 Task: Create a sub task Release to Production / Go Live for the task  Create a new online platform for peer-to-peer lending in the project AgileFrame , assign it to team member softage.4@softage.net and update the status of the sub task to  Completed , set the priority of the sub task to High
Action: Mouse moved to (509, 312)
Screenshot: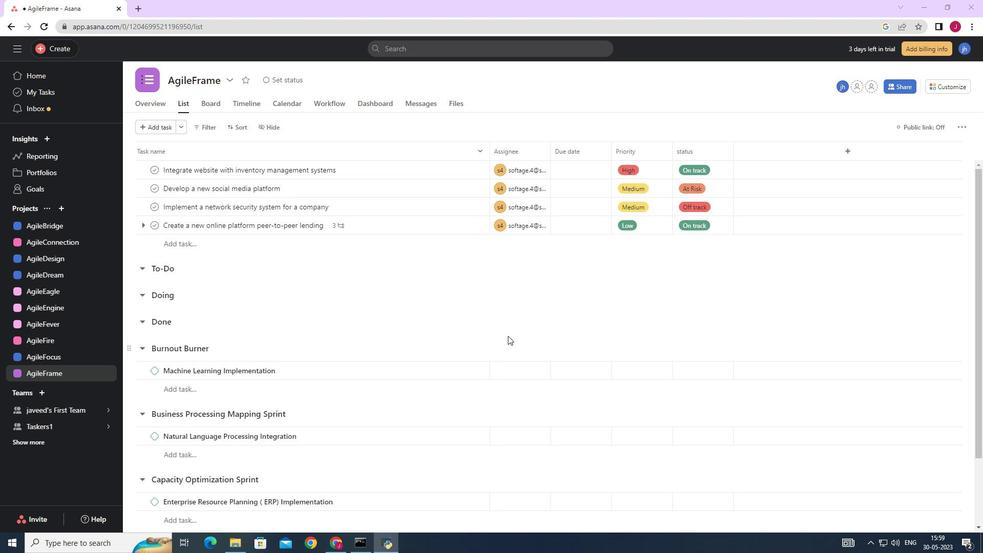 
Action: Mouse scrolled (509, 311) with delta (0, 0)
Screenshot: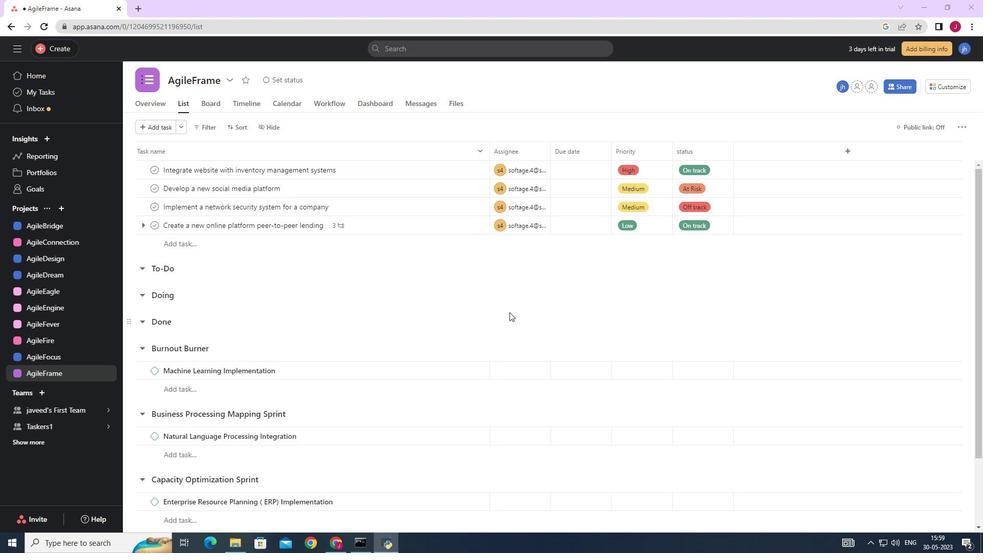 
Action: Mouse scrolled (509, 311) with delta (0, 0)
Screenshot: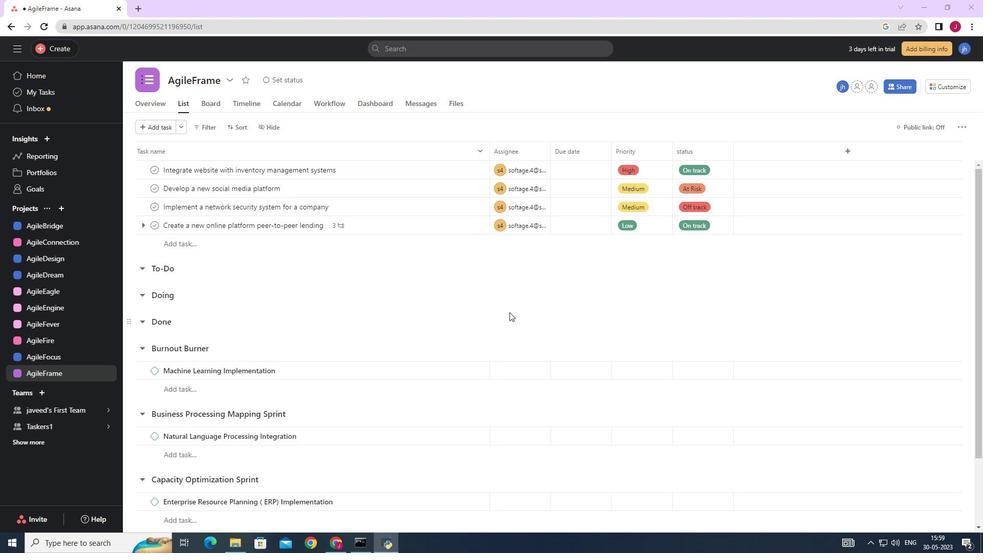 
Action: Mouse scrolled (509, 312) with delta (0, 0)
Screenshot: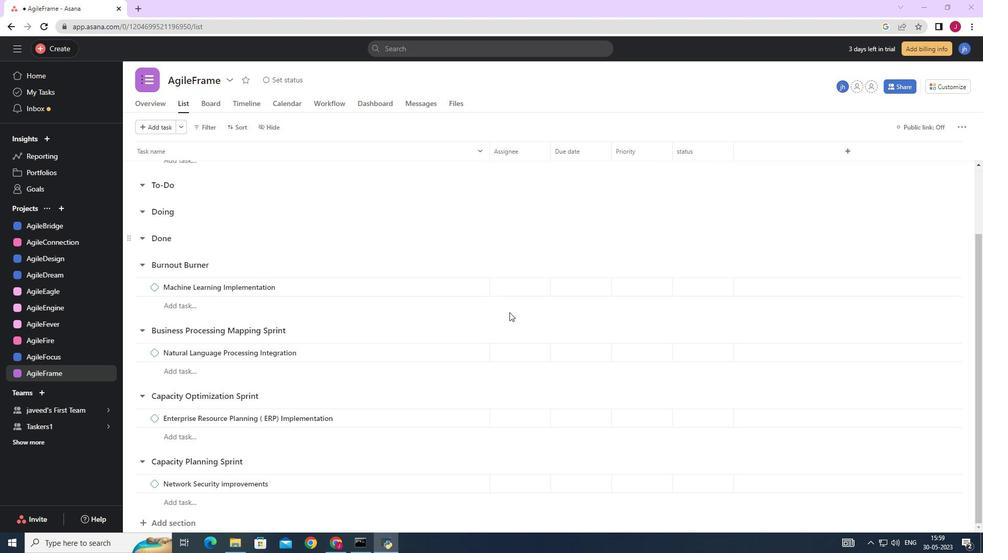 
Action: Mouse scrolled (509, 312) with delta (0, 0)
Screenshot: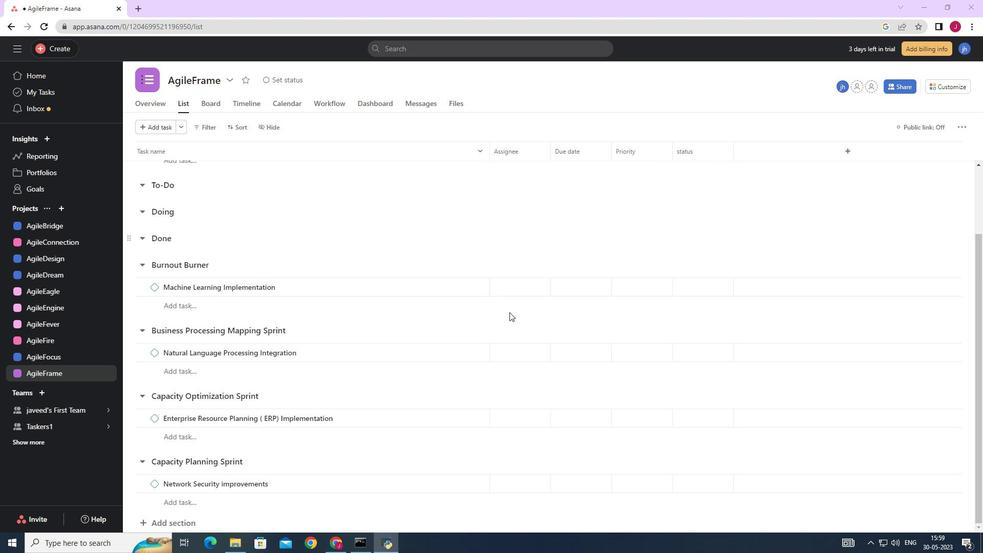 
Action: Mouse moved to (511, 312)
Screenshot: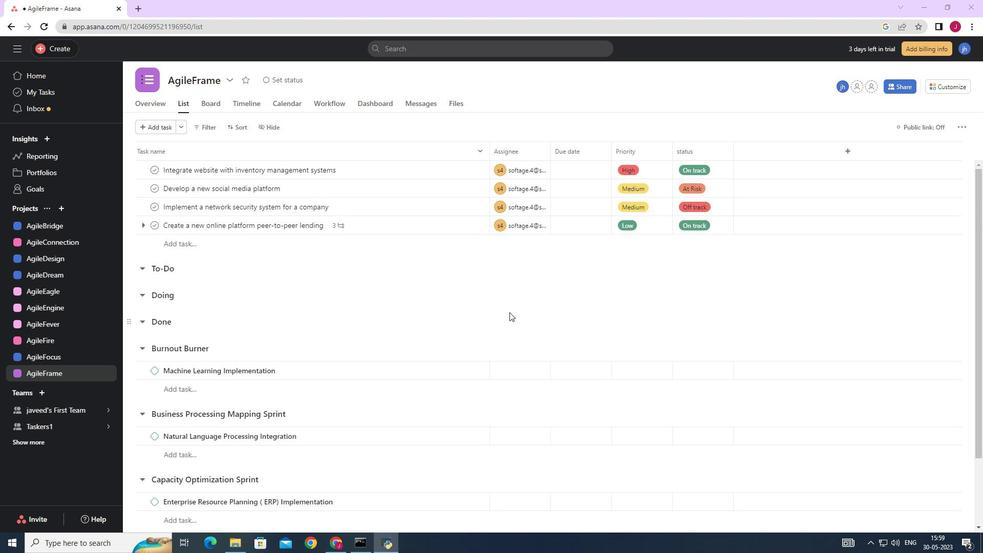 
Action: Mouse scrolled (511, 312) with delta (0, 0)
Screenshot: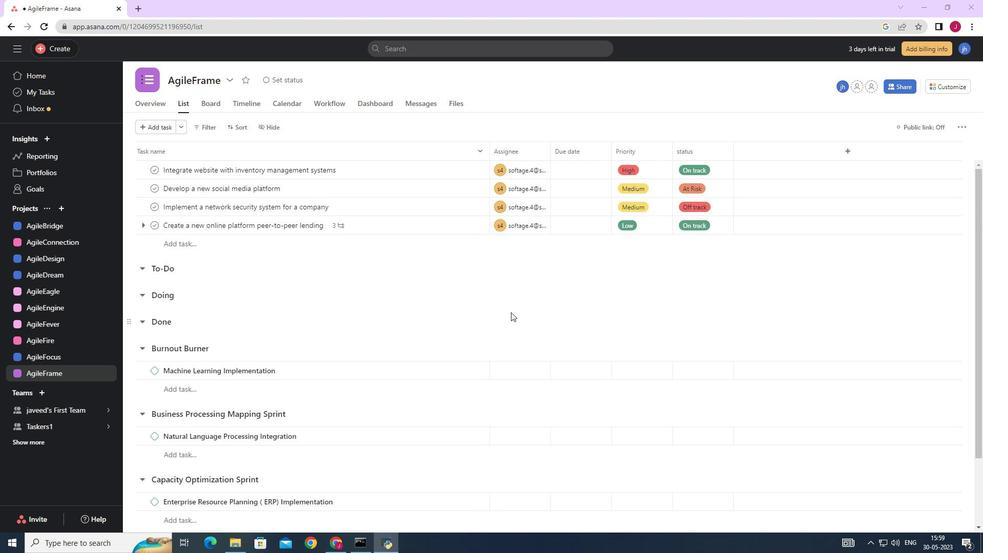 
Action: Mouse moved to (349, 282)
Screenshot: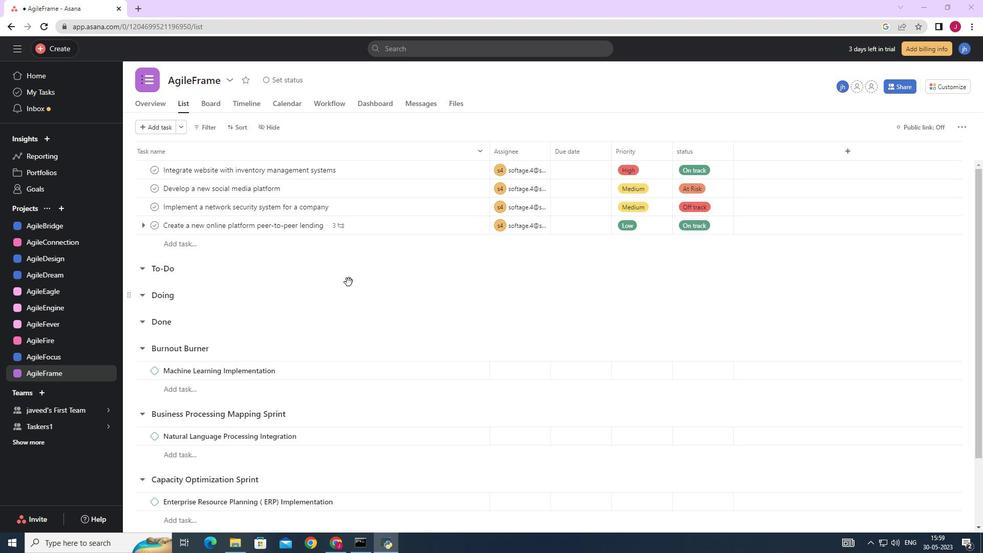 
Action: Mouse scrolled (349, 282) with delta (0, 0)
Screenshot: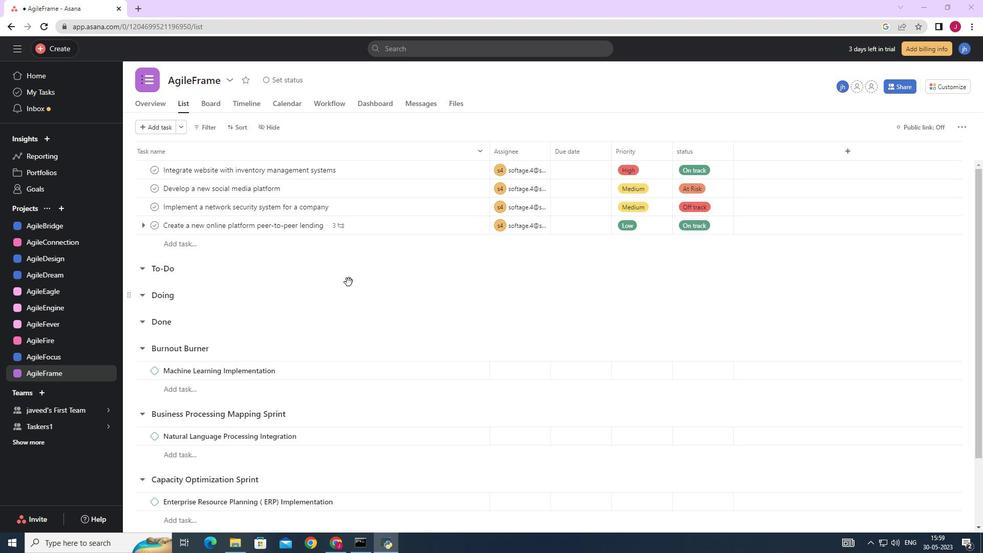 
Action: Mouse scrolled (349, 282) with delta (0, 0)
Screenshot: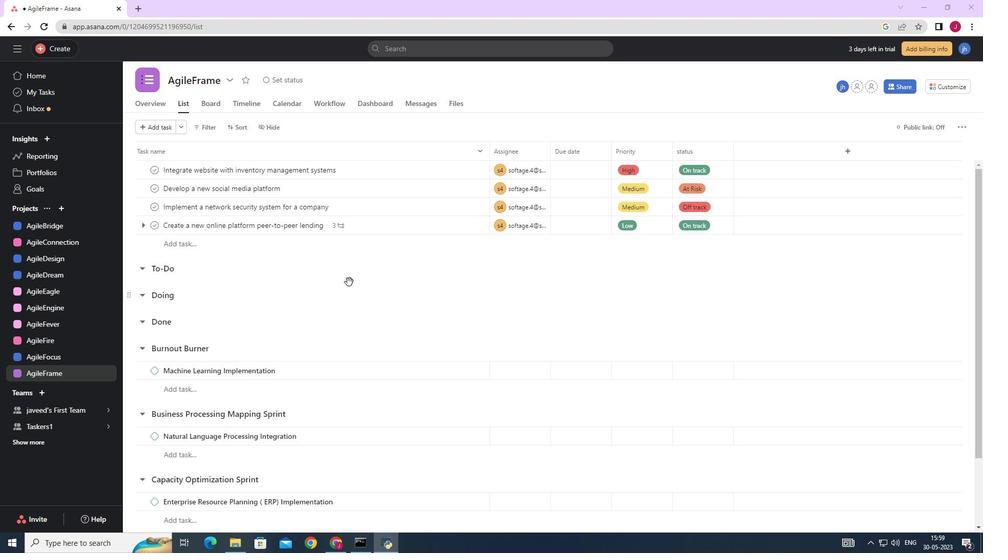 
Action: Mouse moved to (452, 224)
Screenshot: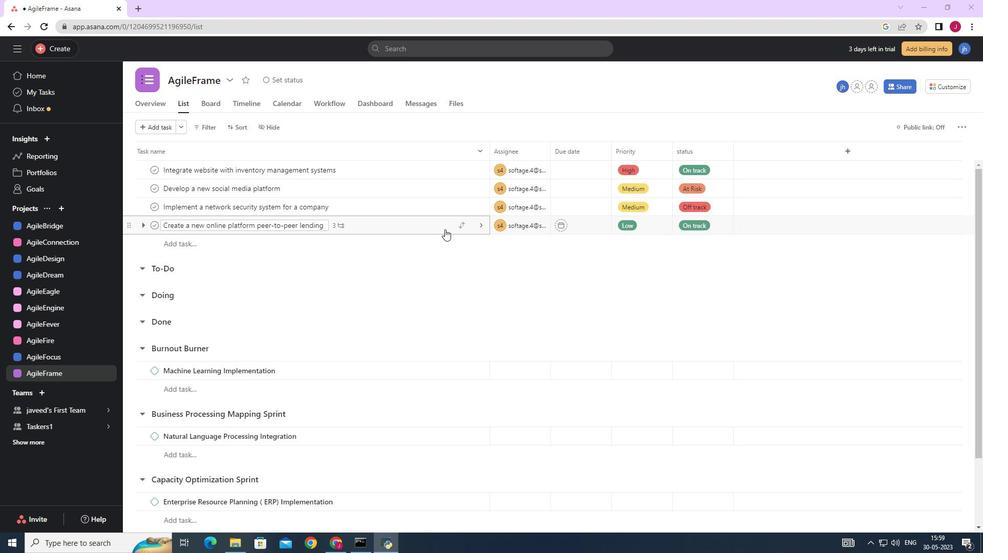 
Action: Mouse pressed left at (452, 224)
Screenshot: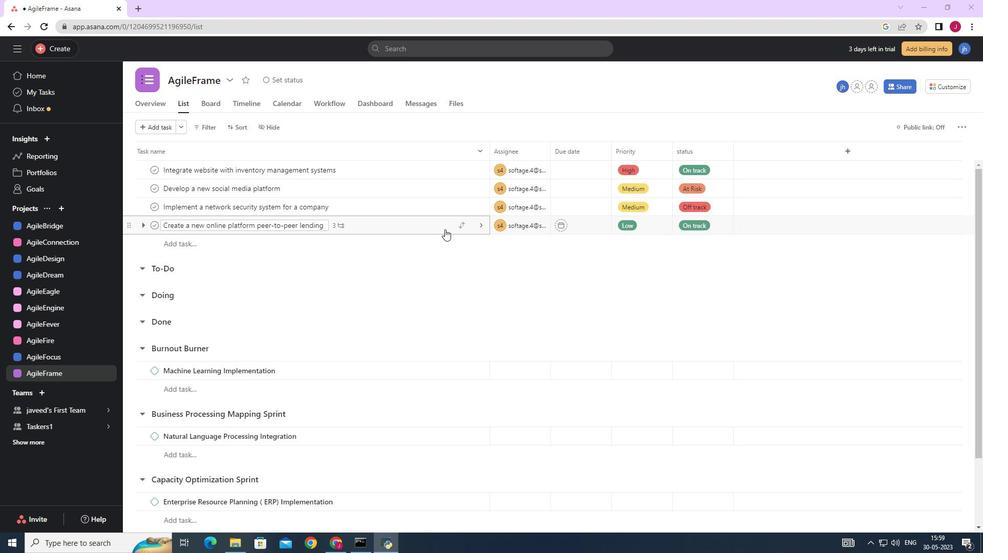 
Action: Mouse moved to (749, 309)
Screenshot: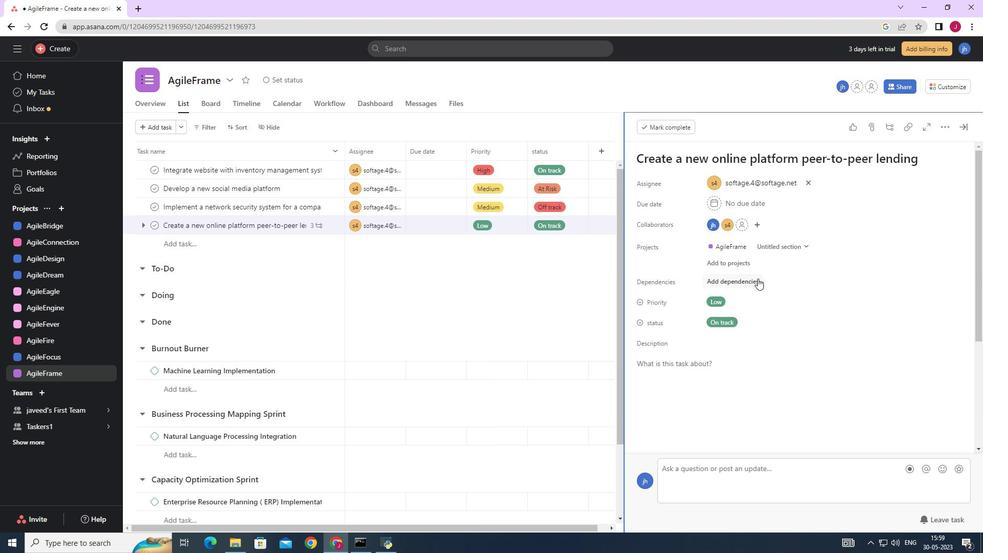 
Action: Mouse scrolled (749, 308) with delta (0, 0)
Screenshot: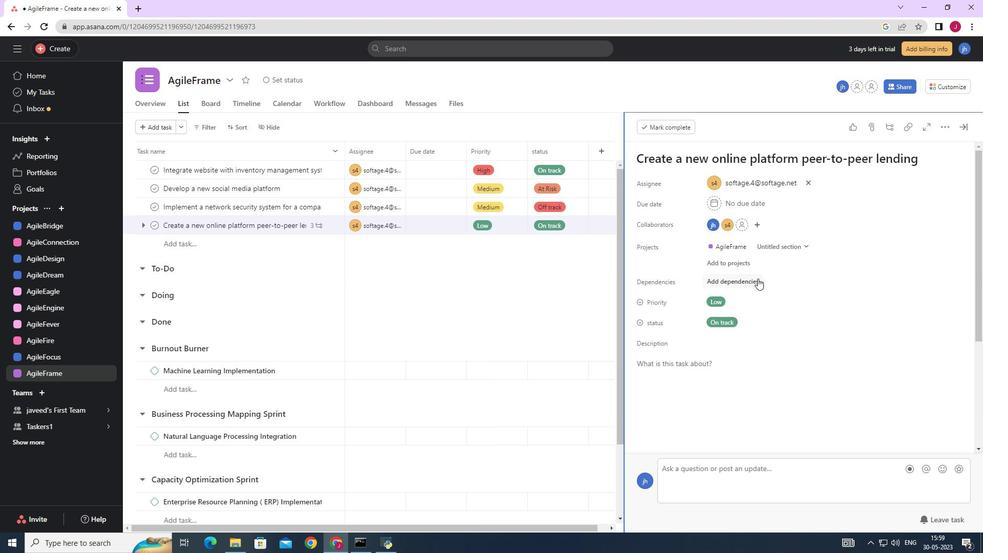 
Action: Mouse moved to (747, 314)
Screenshot: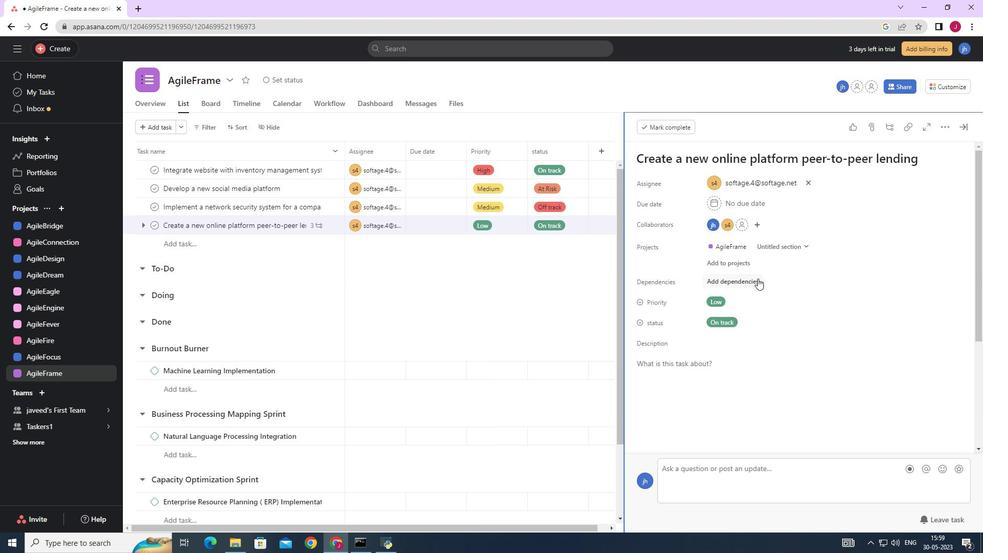 
Action: Mouse scrolled (747, 313) with delta (0, 0)
Screenshot: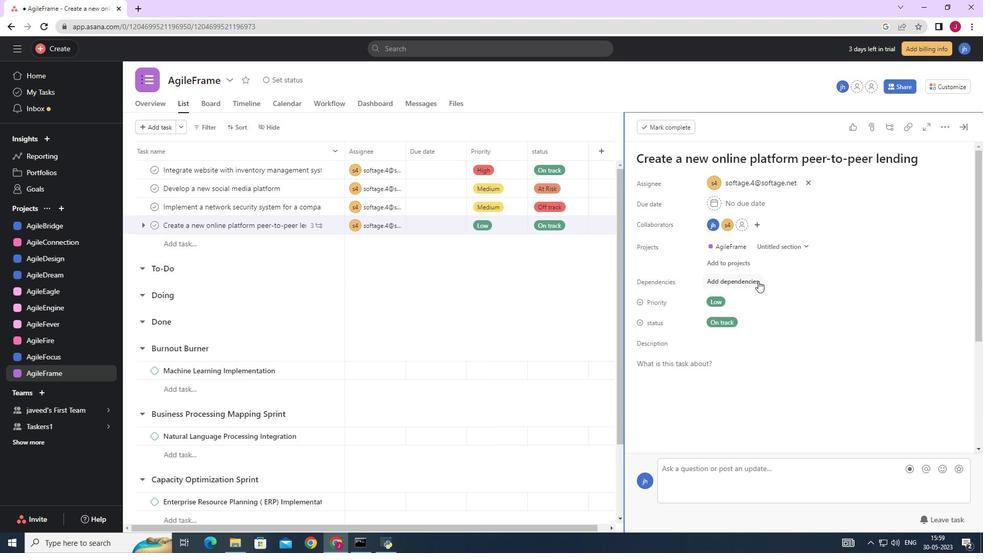 
Action: Mouse moved to (746, 314)
Screenshot: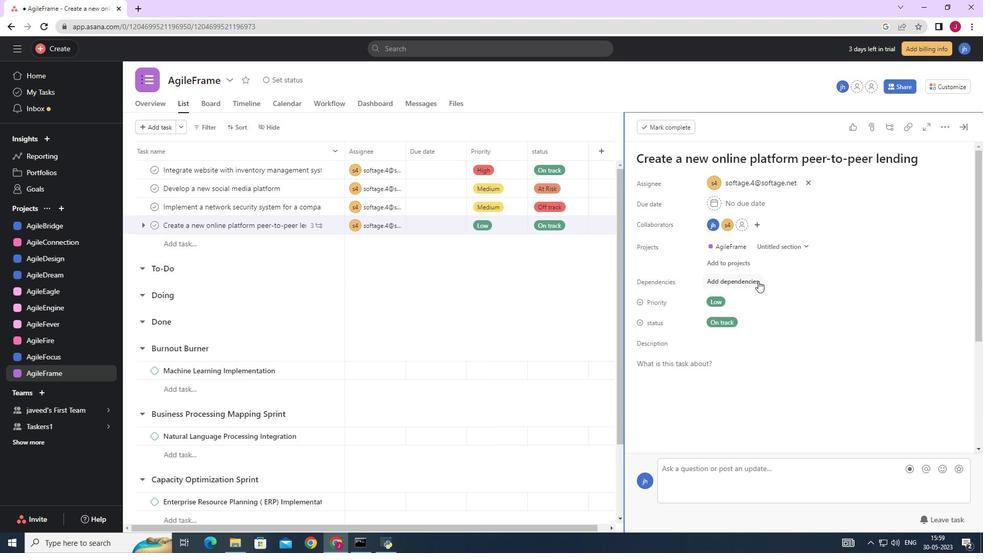 
Action: Mouse scrolled (746, 314) with delta (0, 0)
Screenshot: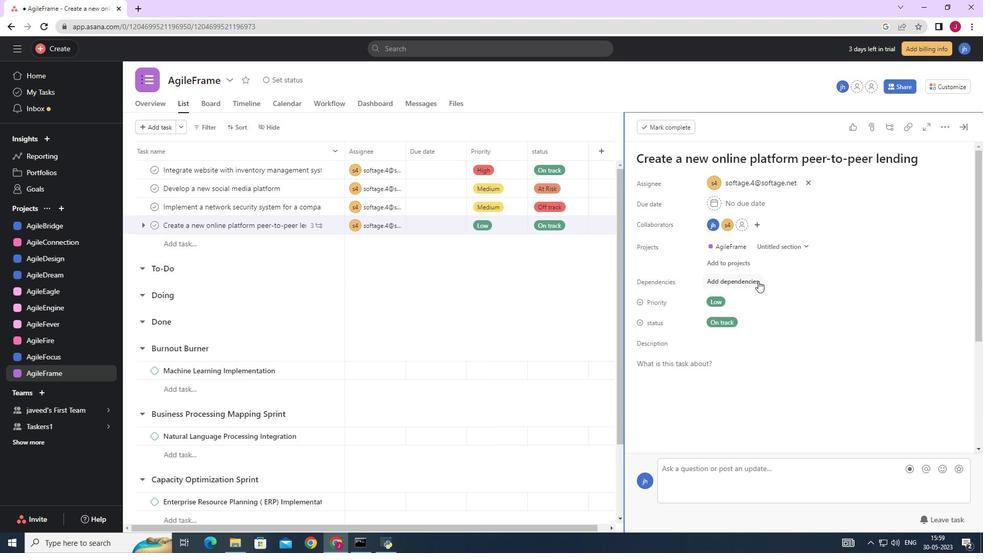 
Action: Mouse scrolled (746, 314) with delta (0, 0)
Screenshot: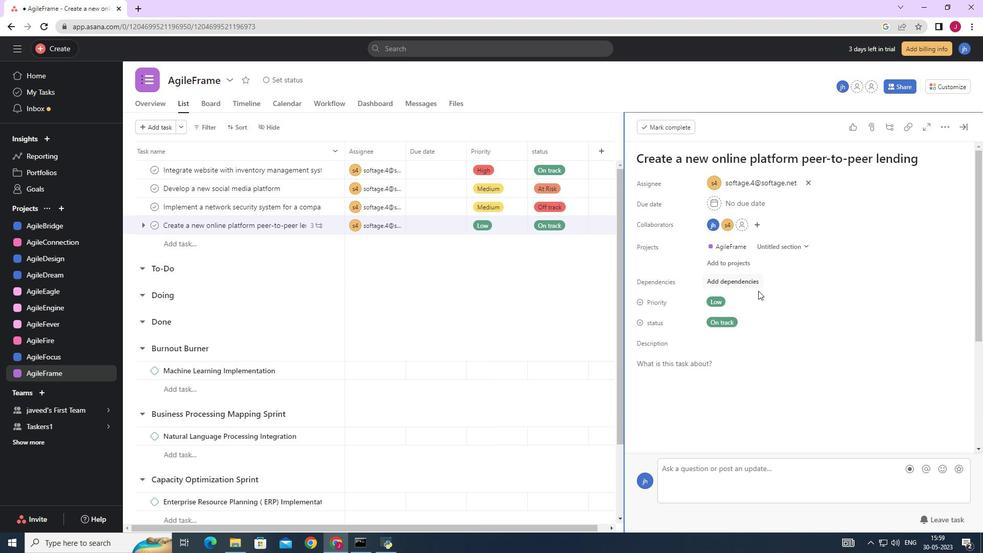 
Action: Mouse moved to (663, 370)
Screenshot: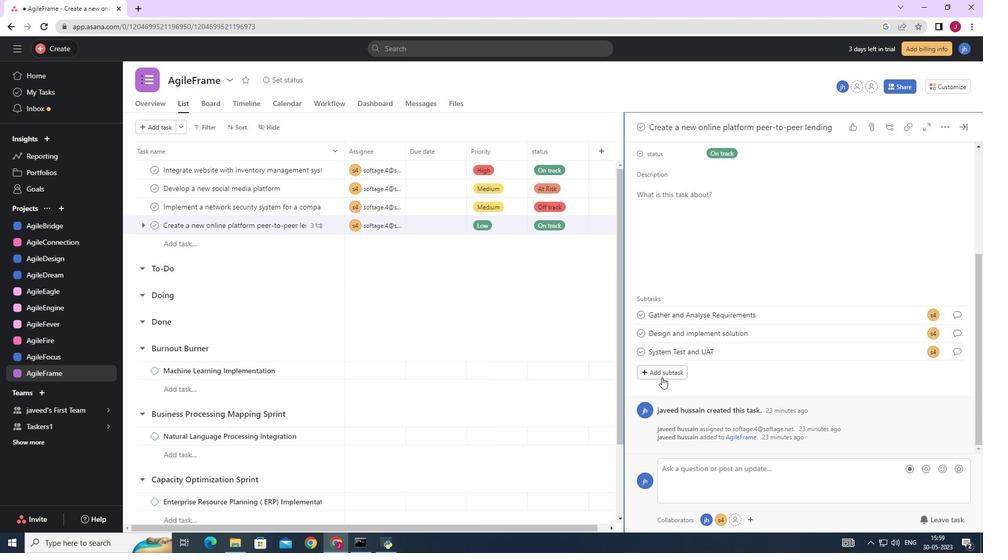 
Action: Mouse pressed left at (663, 370)
Screenshot: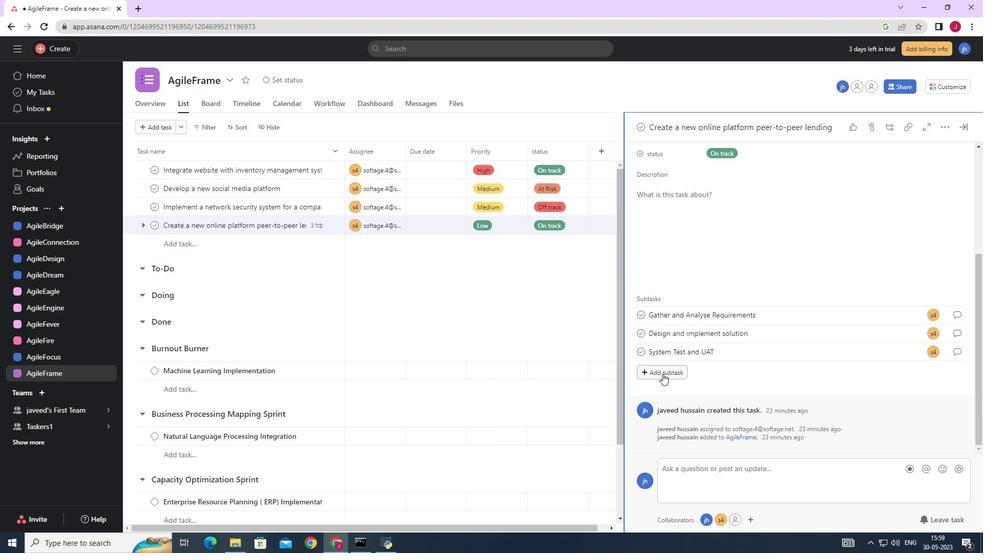 
Action: Mouse moved to (663, 365)
Screenshot: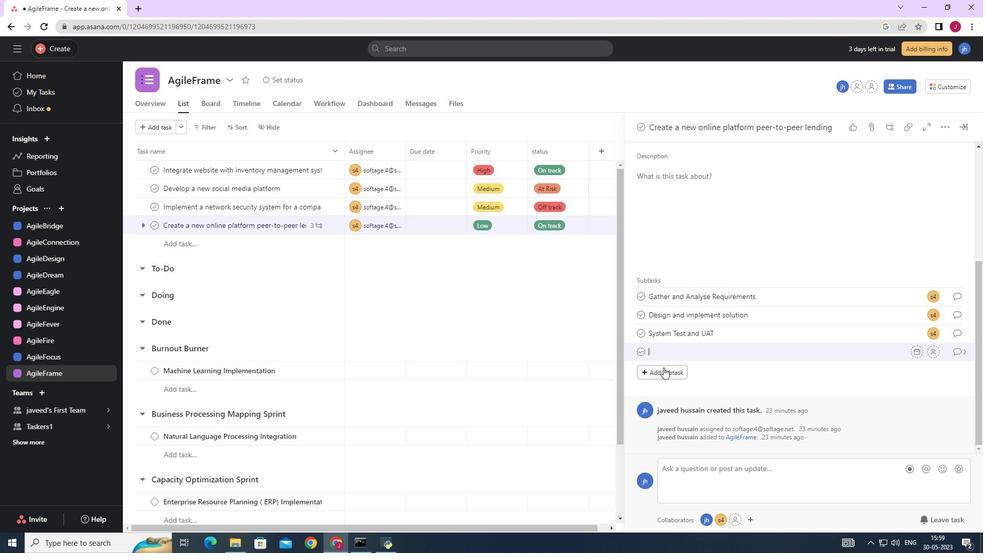 
Action: Key pressed <Key.caps_lock>R<Key.caps_lock>elease<Key.space>to<Key.space>production<Key.space>/<Key.space><Key.caps_lock>G<Key.caps_lock>o<Key.space><Key.caps_lock>L<Key.caps_lock>ive<Key.backspace><Key.backspace><Key.backspace><Key.backspace><Key.backspace><Key.backspace><Key.backspace><Key.backspace><Key.backspace><Key.backspace><Key.backspace><Key.backspace><Key.backspace><Key.backspace><Key.backspace><Key.backspace><Key.backspace><Key.backspace><Key.backspace><Key.backspace><Key.backspace><Key.backspace><Key.backspace><Key.backspace><Key.backspace><Key.backspace><Key.backspace><Key.backspace><Key.backspace><Key.backspace><Key.backspace><Key.backspace><Key.backspace><Key.backspace><Key.backspace><Key.backspace><Key.backspace><Key.backspace><Key.backspace><Key.backspace><Key.backspace><Key.backspace><Key.backspace><Key.backspace><Key.backspace><Key.backspace><Key.backspace><Key.backspace><Key.backspace><Key.backspace><Key.backspace><Key.backspace><Key.backspace><Key.backspace><Key.backspace><Key.backspace><Key.backspace><Key.backspace><Key.backspace><Key.backspace><Key.backspace><Key.backspace><Key.caps_lock><Key.caps_lock>r<Key.caps_lock>ELEASE<Key.space>TO<Key.space><Key.caps_lock>p<Key.caps_lock>RODUCTION<Key.space>/<Key.space><Key.caps_lock>g<Key.caps_lock>O<Key.space><Key.caps_lock>l<Key.caps_lock>IVE<Key.space>
Screenshot: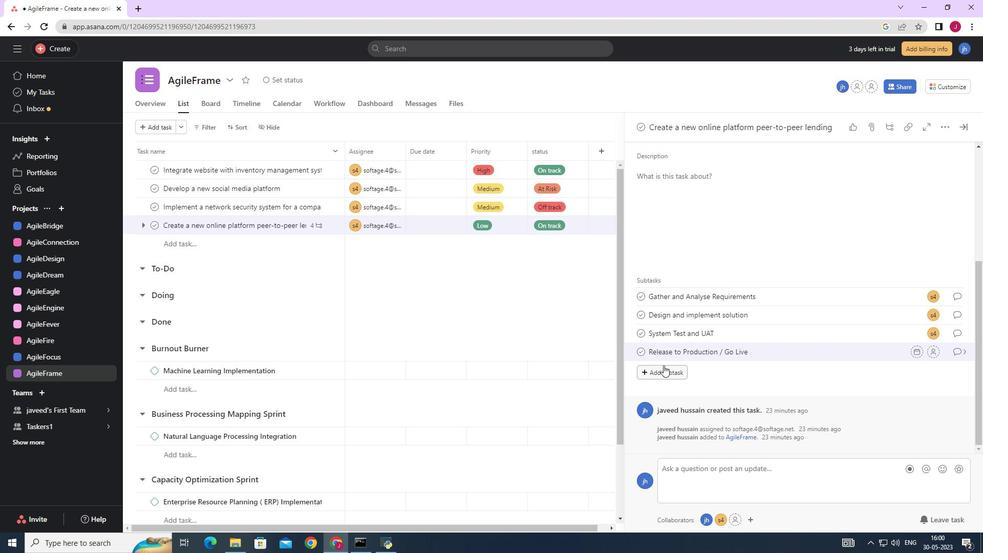 
Action: Mouse moved to (933, 353)
Screenshot: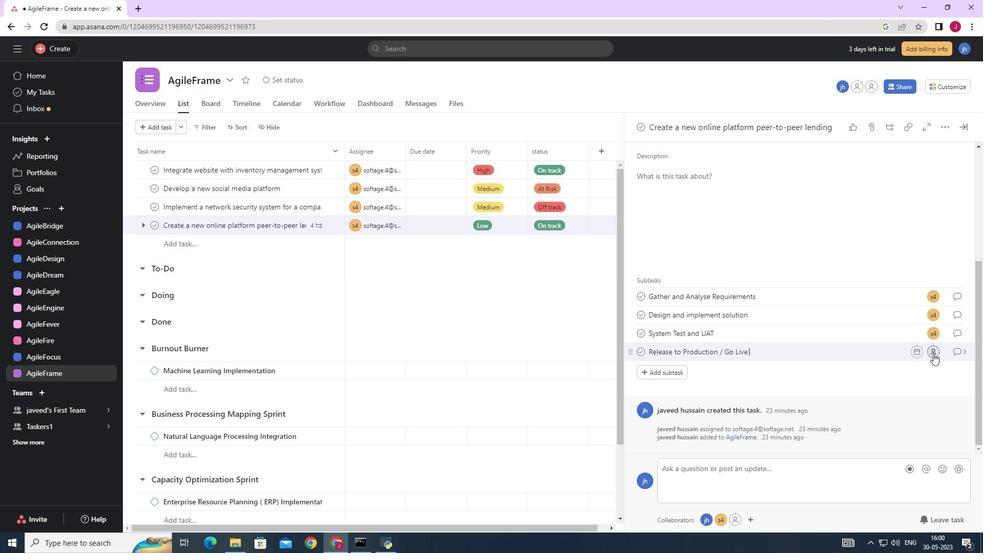 
Action: Mouse pressed left at (933, 353)
Screenshot: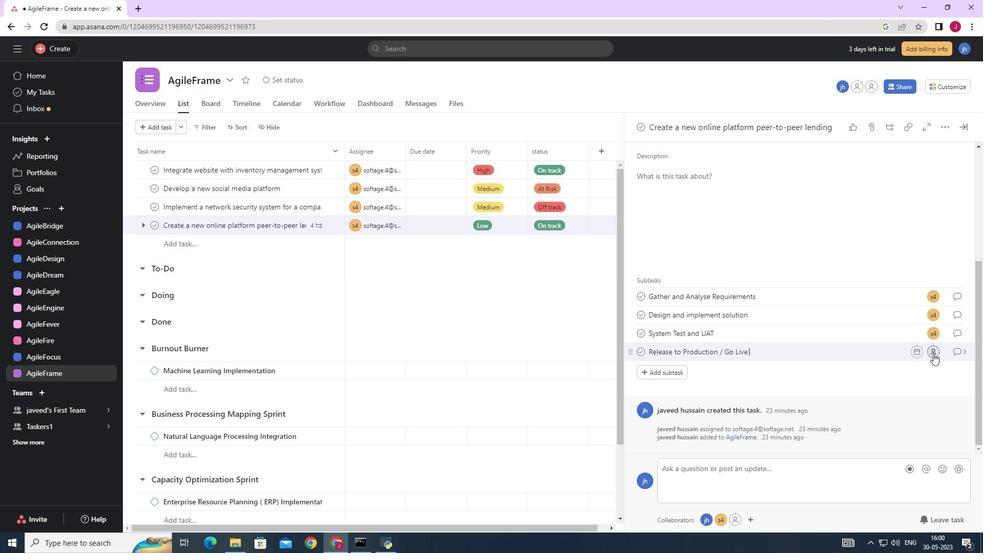 
Action: Mouse moved to (787, 398)
Screenshot: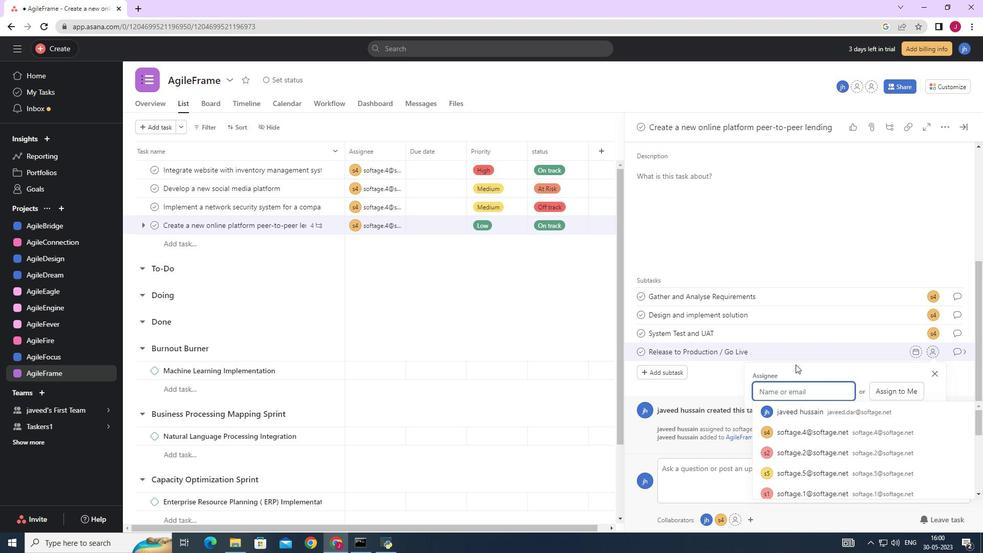 
Action: Key pressed SOFTAGE.4
Screenshot: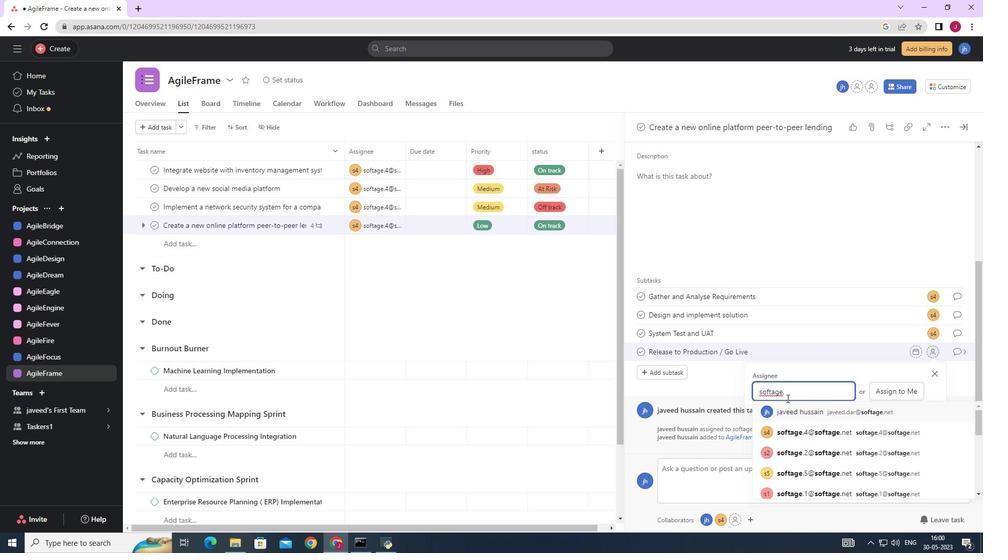 
Action: Mouse moved to (821, 415)
Screenshot: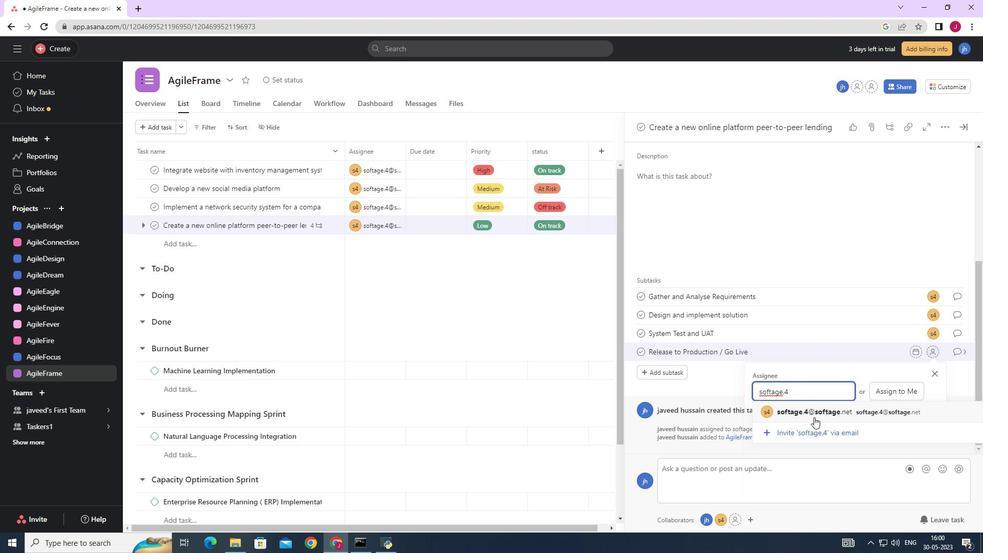 
Action: Mouse pressed left at (821, 415)
Screenshot: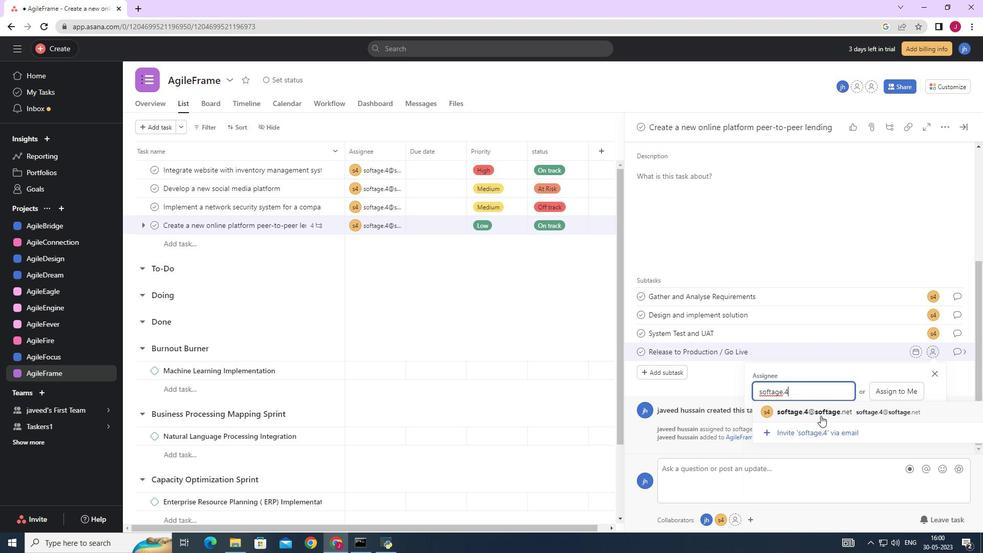 
Action: Mouse moved to (956, 353)
Screenshot: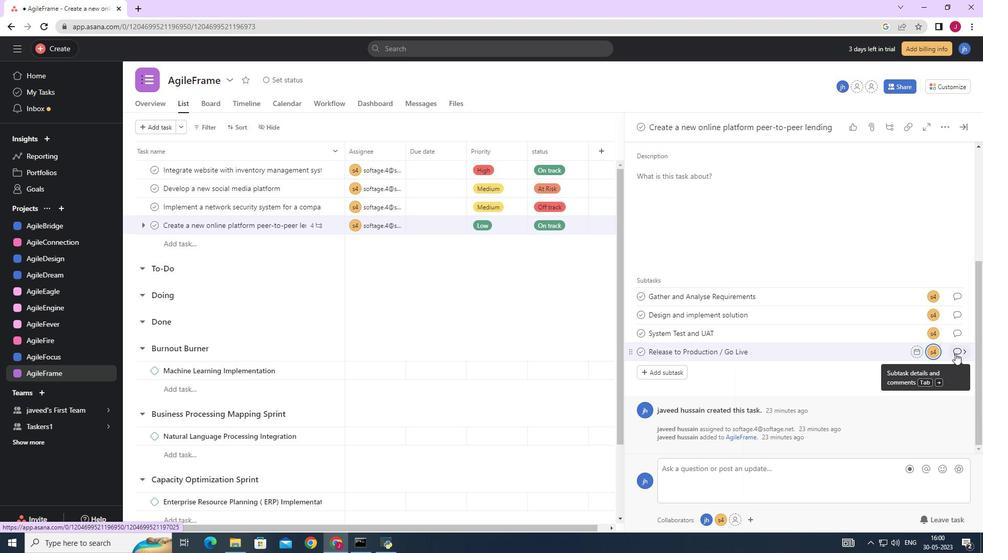 
Action: Mouse pressed left at (956, 353)
Screenshot: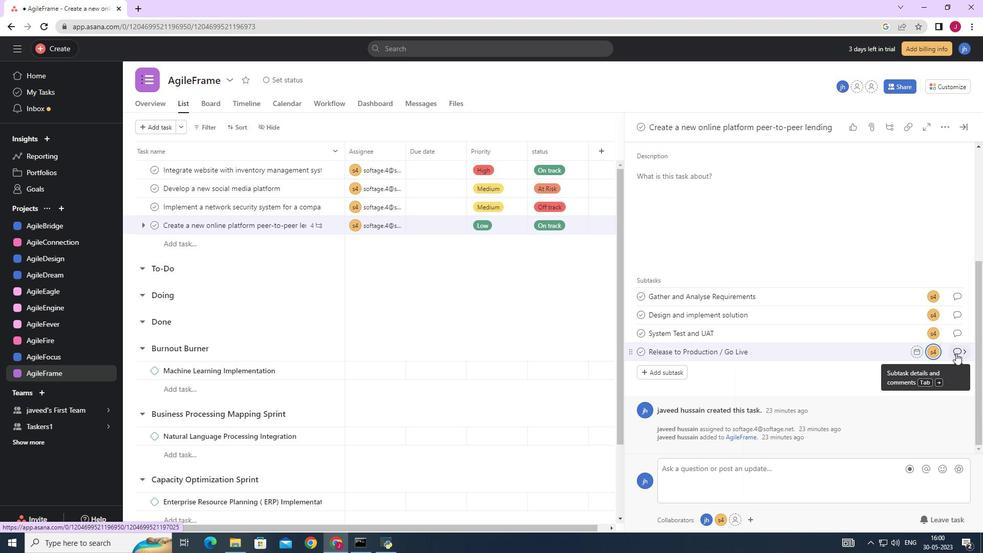 
Action: Mouse moved to (665, 290)
Screenshot: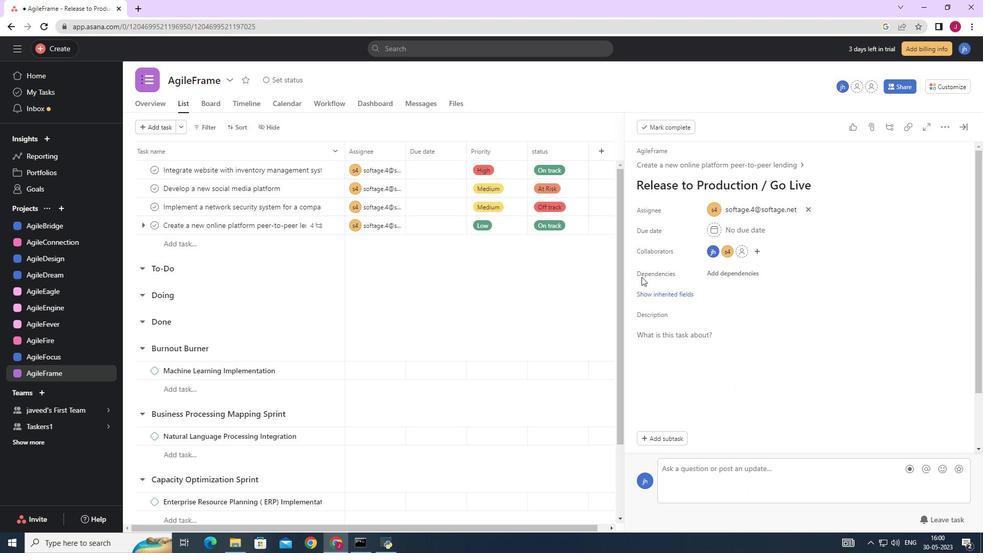 
Action: Mouse pressed left at (665, 290)
Screenshot: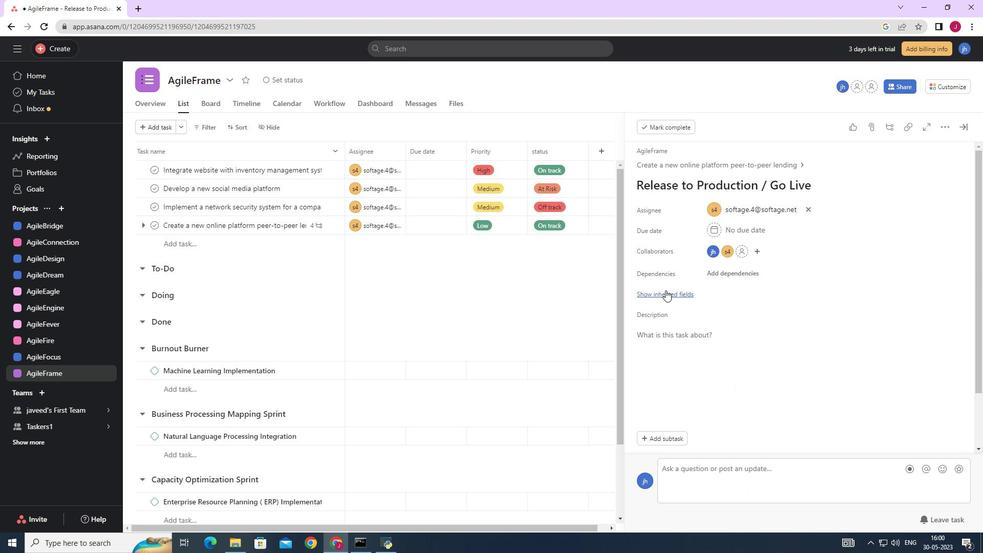 
Action: Mouse moved to (710, 318)
Screenshot: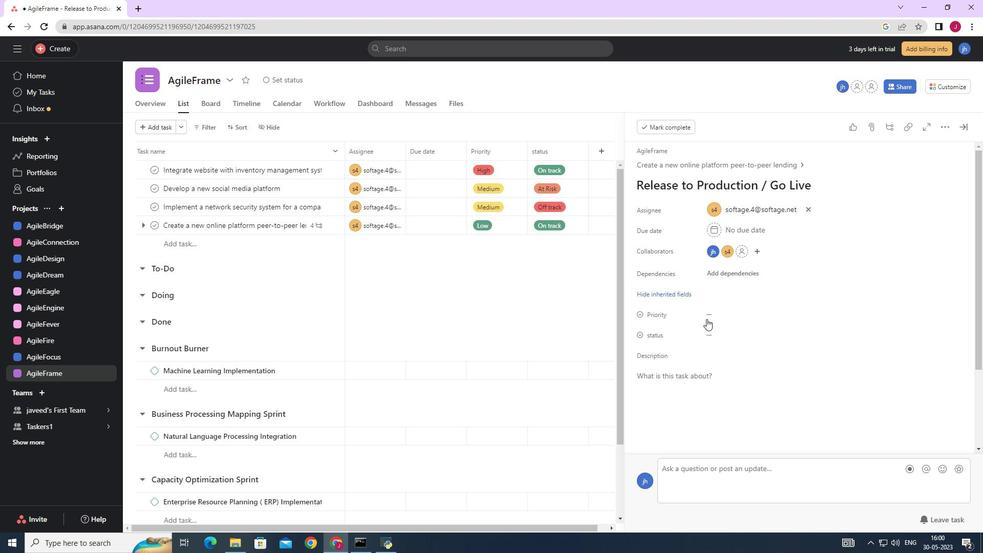 
Action: Mouse pressed left at (710, 318)
Screenshot: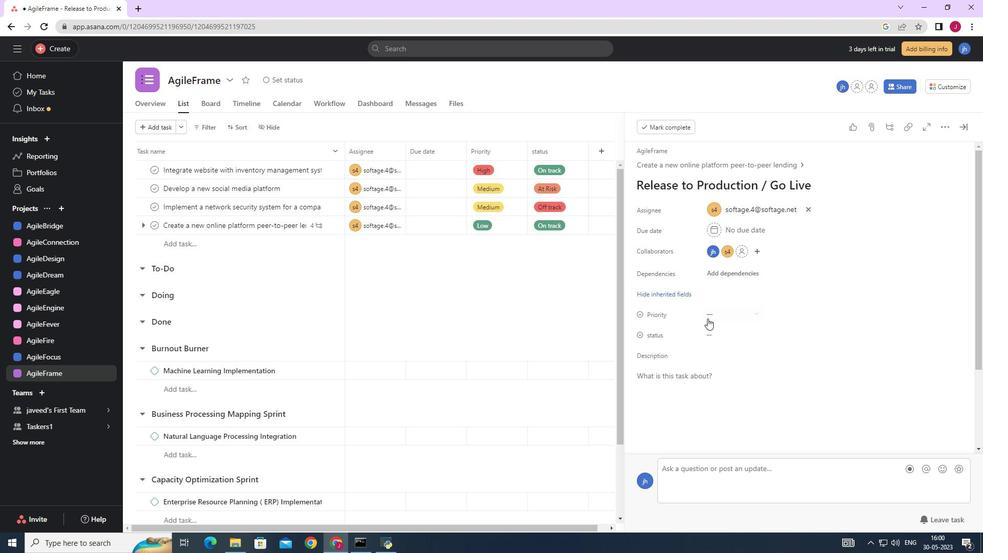 
Action: Mouse moved to (735, 347)
Screenshot: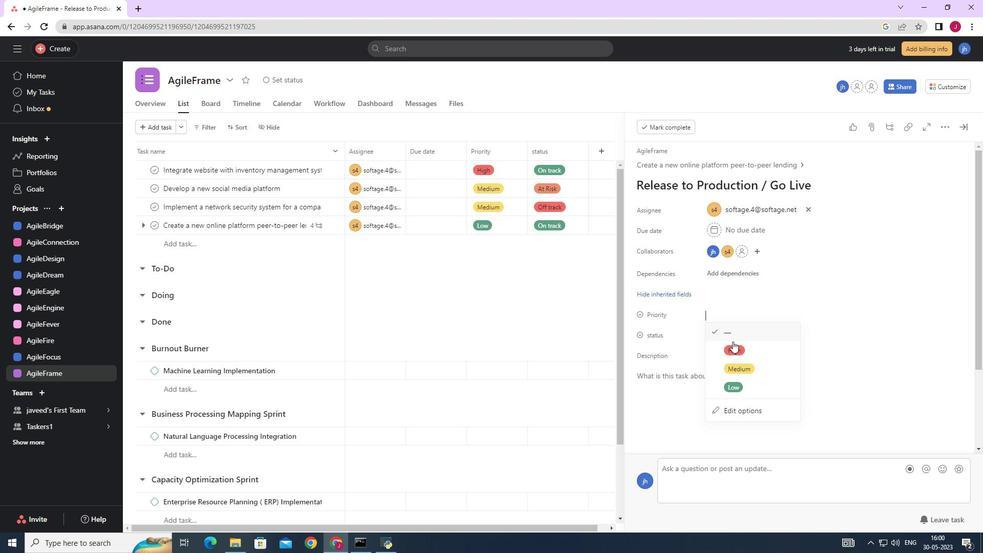 
Action: Mouse pressed left at (735, 347)
Screenshot: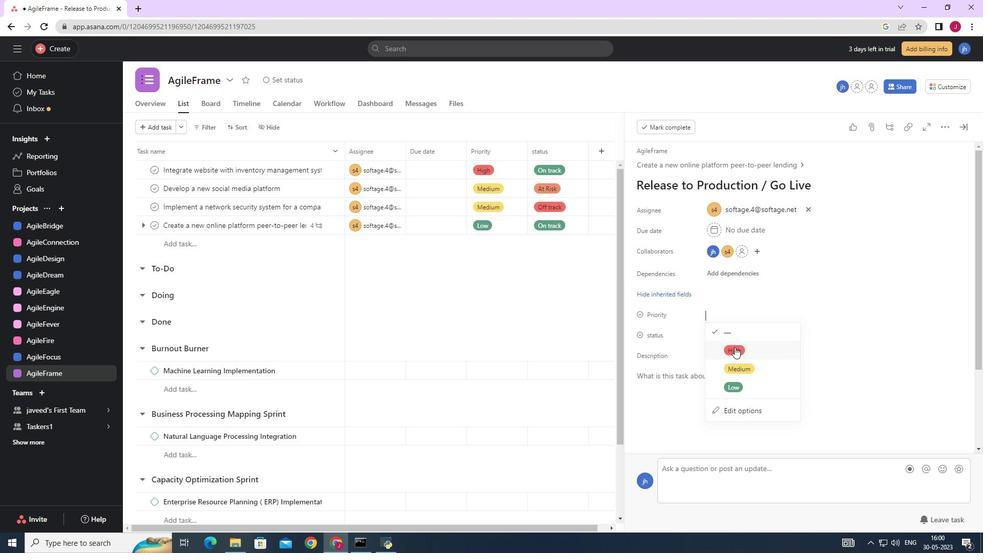 
Action: Mouse moved to (745, 337)
Screenshot: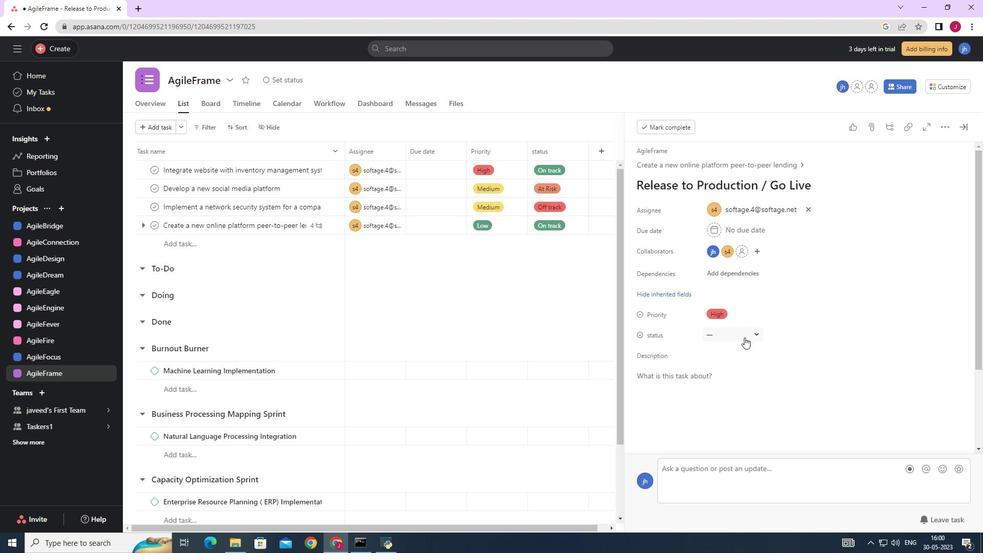 
Action: Mouse pressed left at (745, 337)
Screenshot: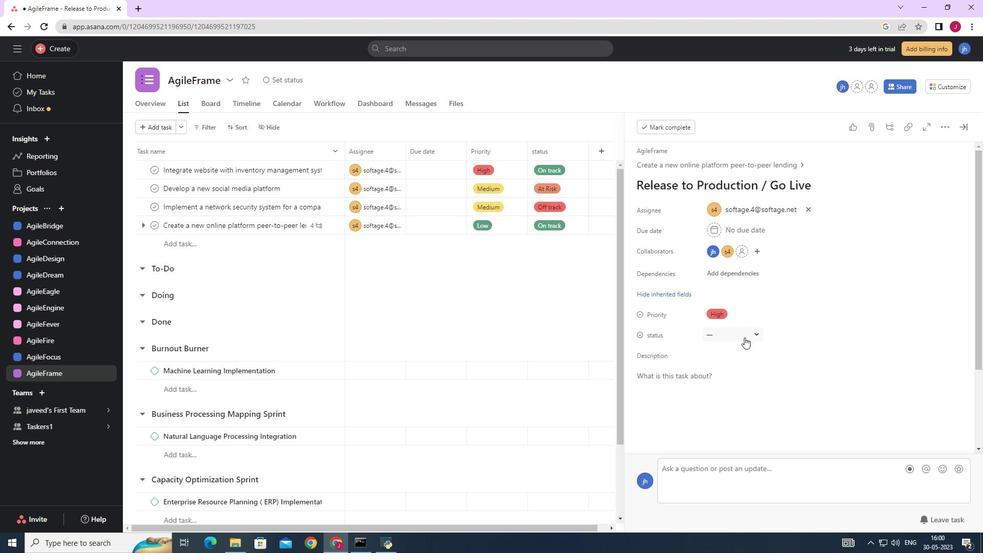 
Action: Mouse moved to (747, 425)
Screenshot: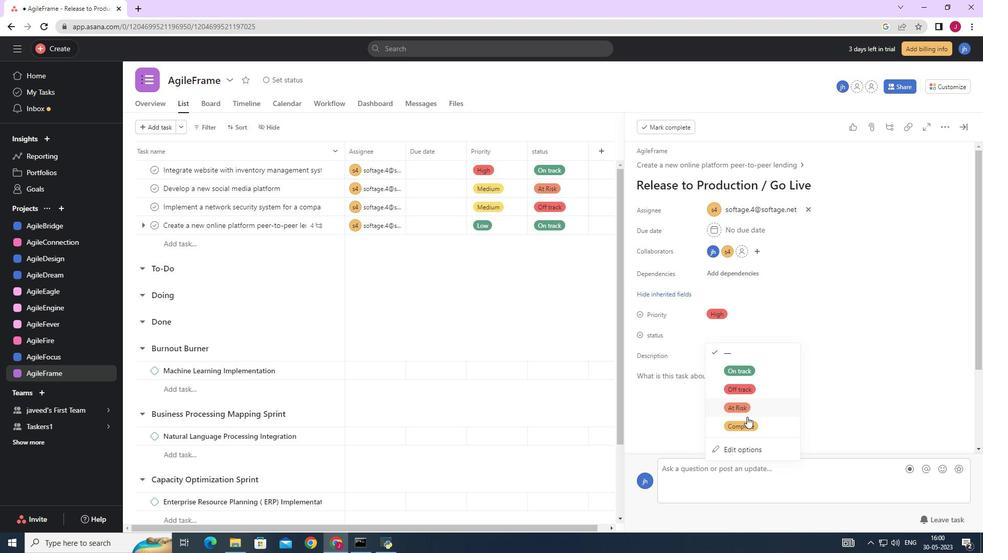 
Action: Mouse pressed left at (747, 425)
Screenshot: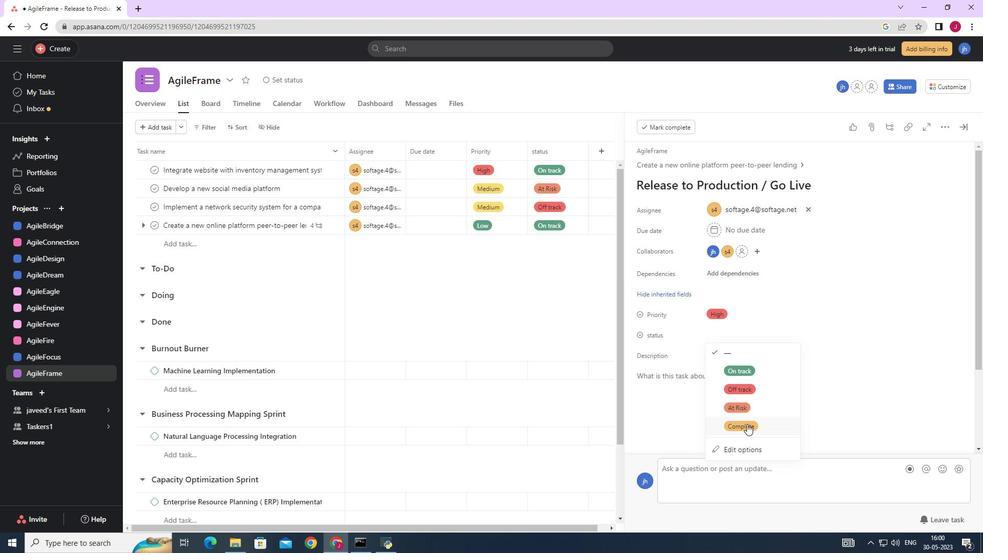 
Action: Mouse moved to (965, 126)
Screenshot: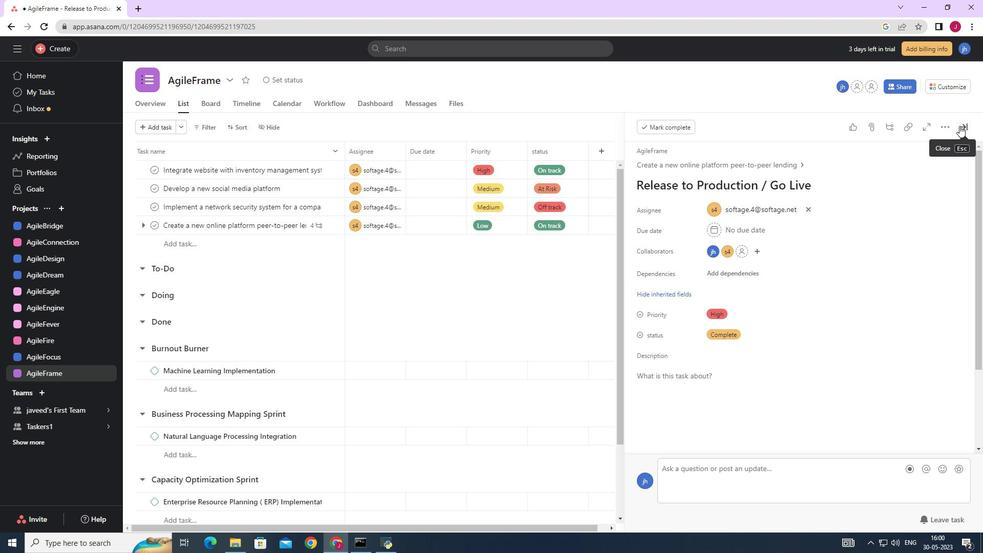 
Action: Mouse pressed left at (965, 126)
Screenshot: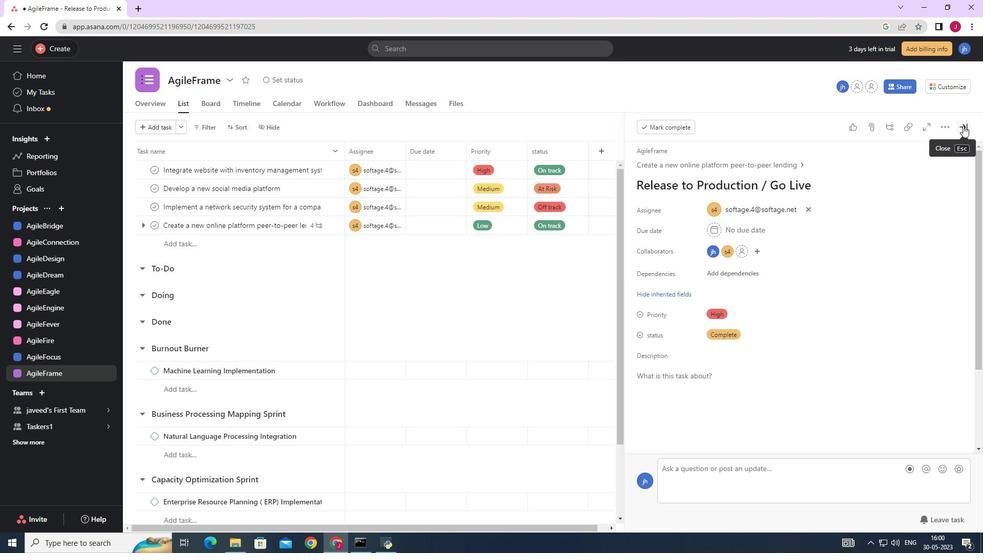 
Action: Mouse moved to (797, 226)
Screenshot: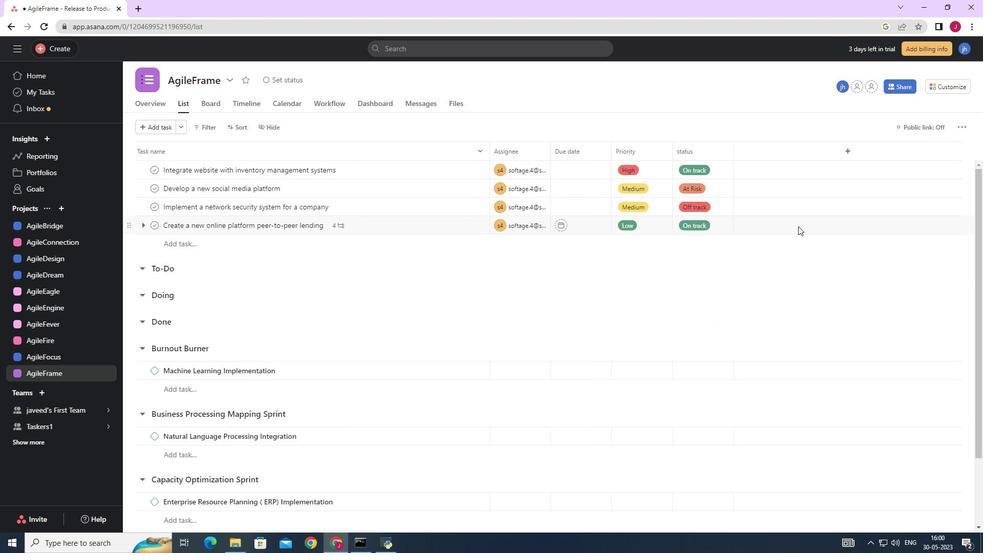 
